 Task: Show the activity dashboard of "Digital Experience".
Action: Mouse moved to (977, 73)
Screenshot: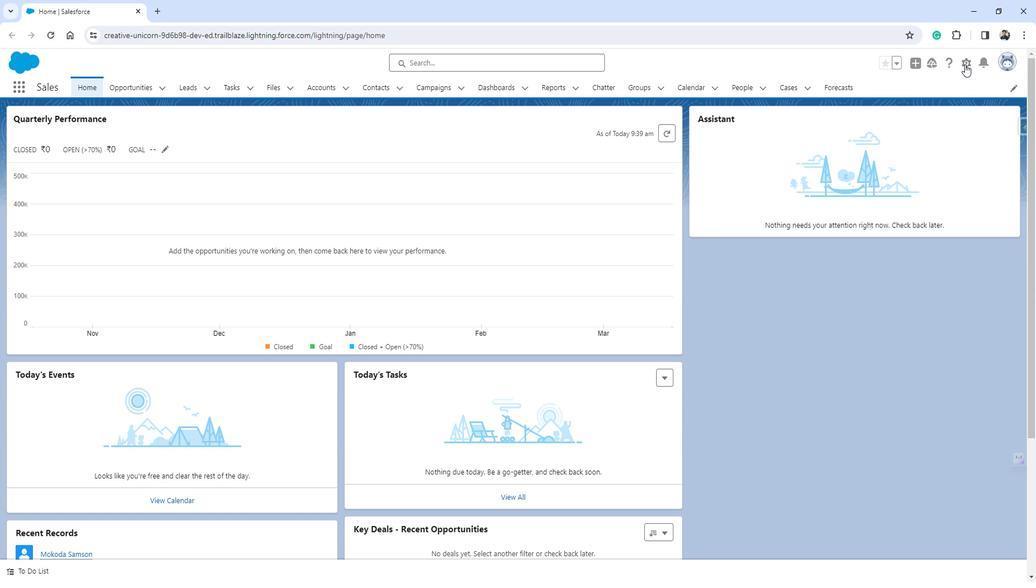
Action: Mouse pressed left at (977, 73)
Screenshot: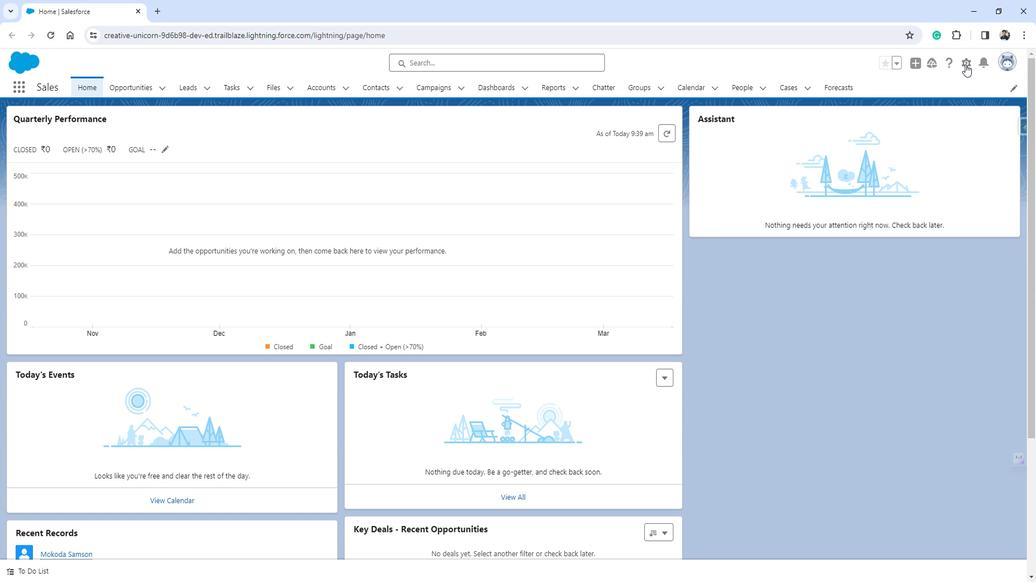 
Action: Mouse moved to (935, 93)
Screenshot: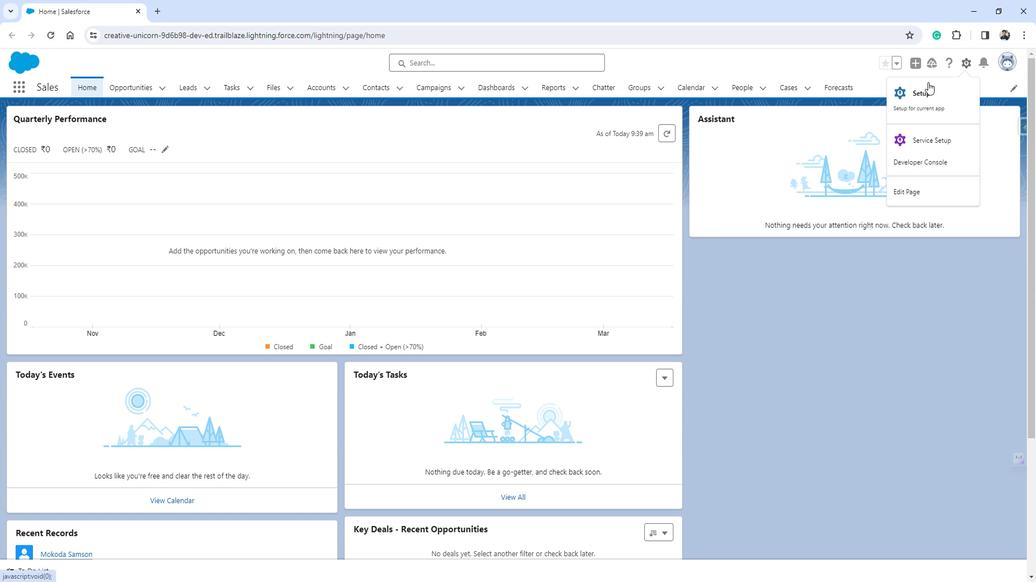 
Action: Mouse pressed left at (935, 93)
Screenshot: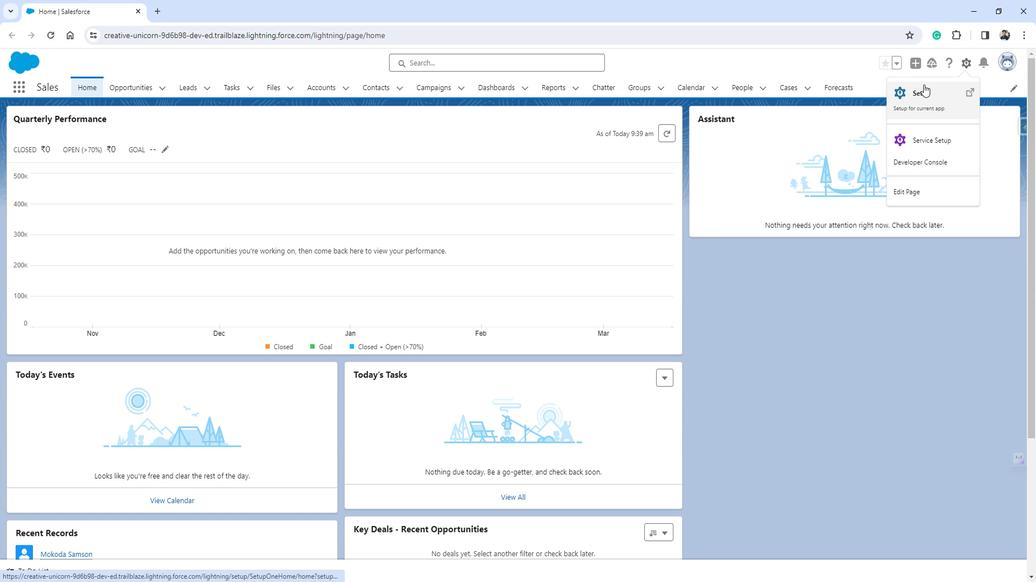 
Action: Mouse moved to (55, 365)
Screenshot: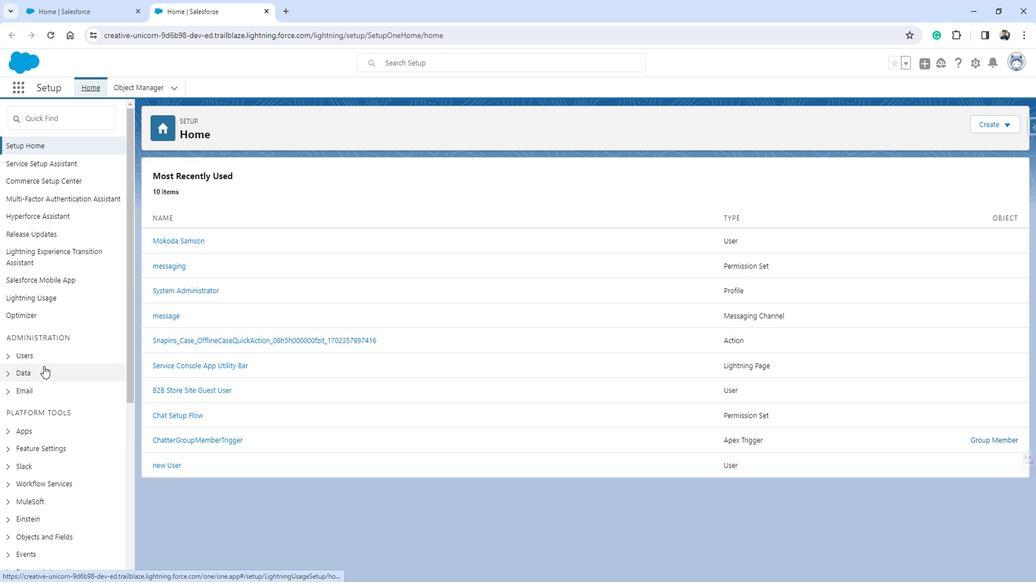 
Action: Mouse scrolled (55, 364) with delta (0, 0)
Screenshot: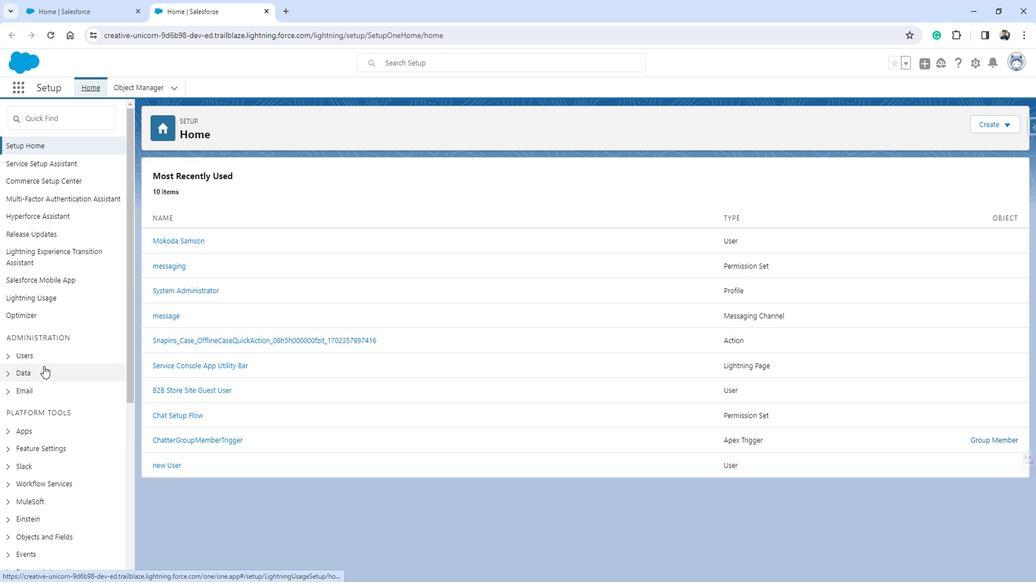 
Action: Mouse scrolled (55, 364) with delta (0, 0)
Screenshot: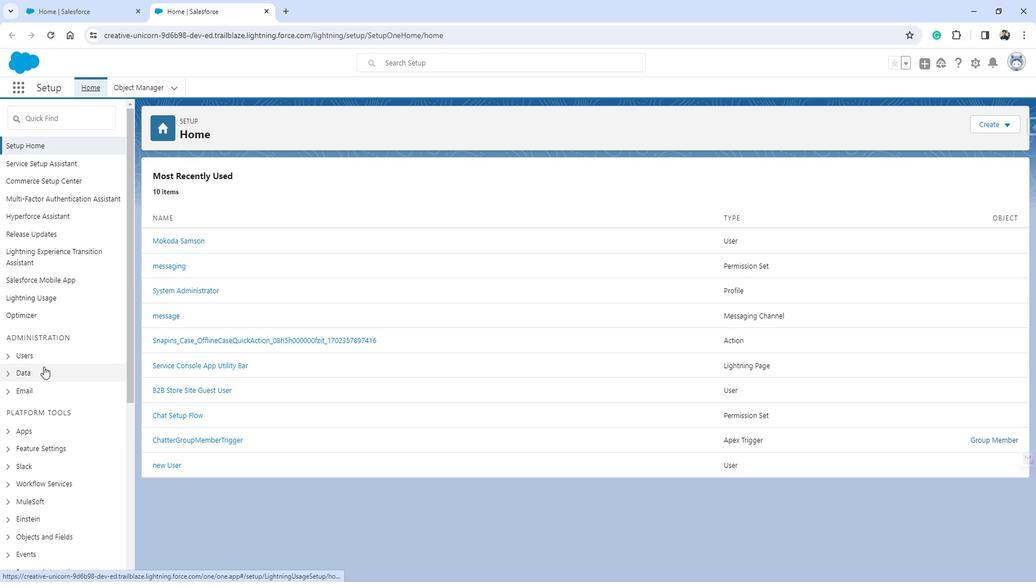 
Action: Mouse scrolled (55, 364) with delta (0, 0)
Screenshot: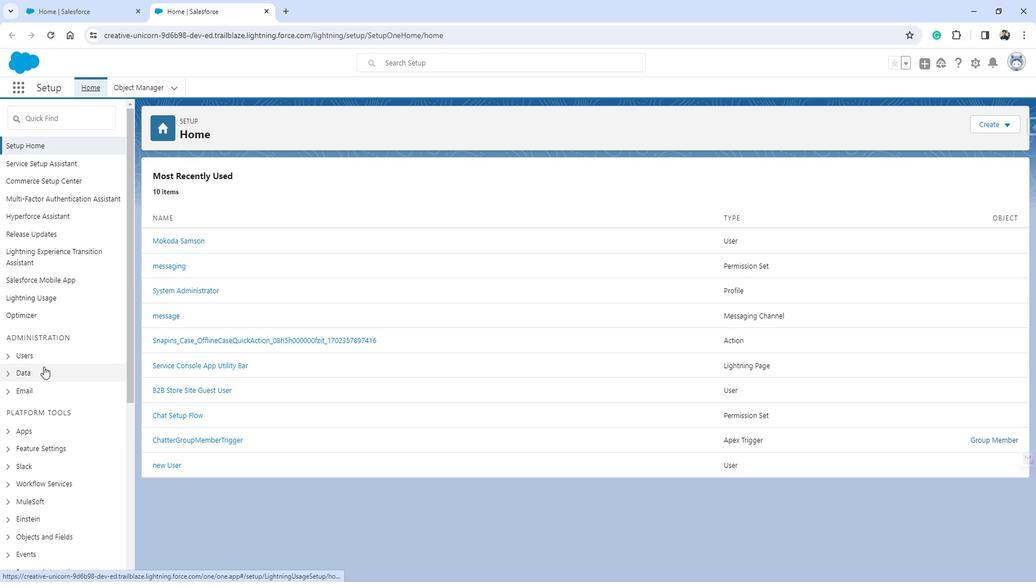 
Action: Mouse scrolled (55, 364) with delta (0, 0)
Screenshot: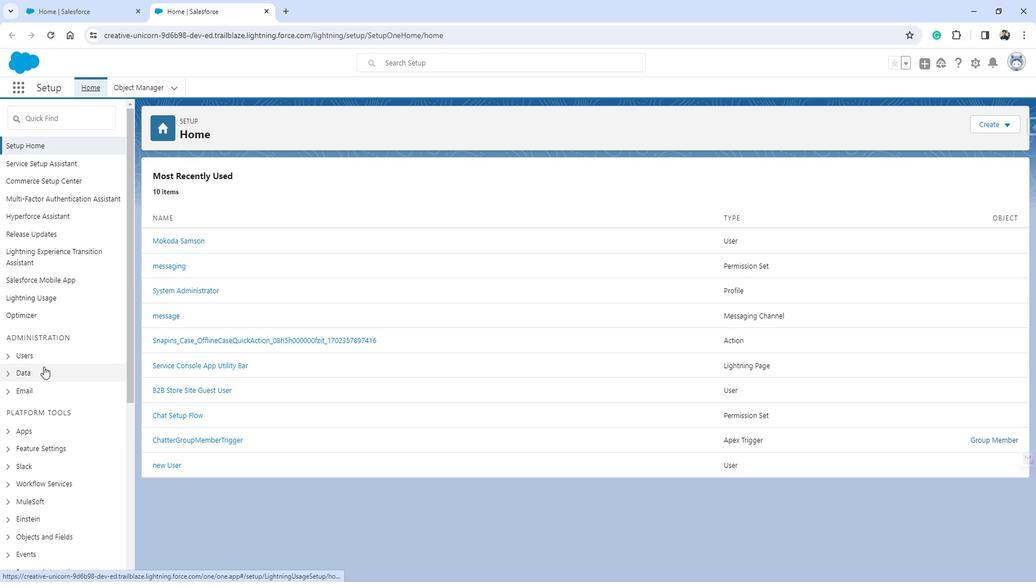 
Action: Mouse moved to (21, 228)
Screenshot: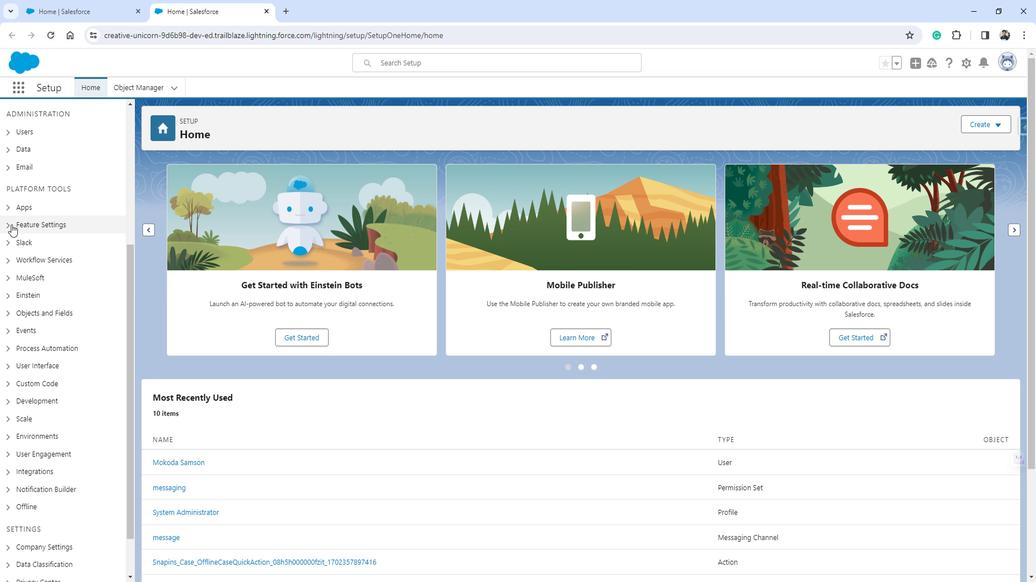 
Action: Mouse pressed left at (21, 228)
Screenshot: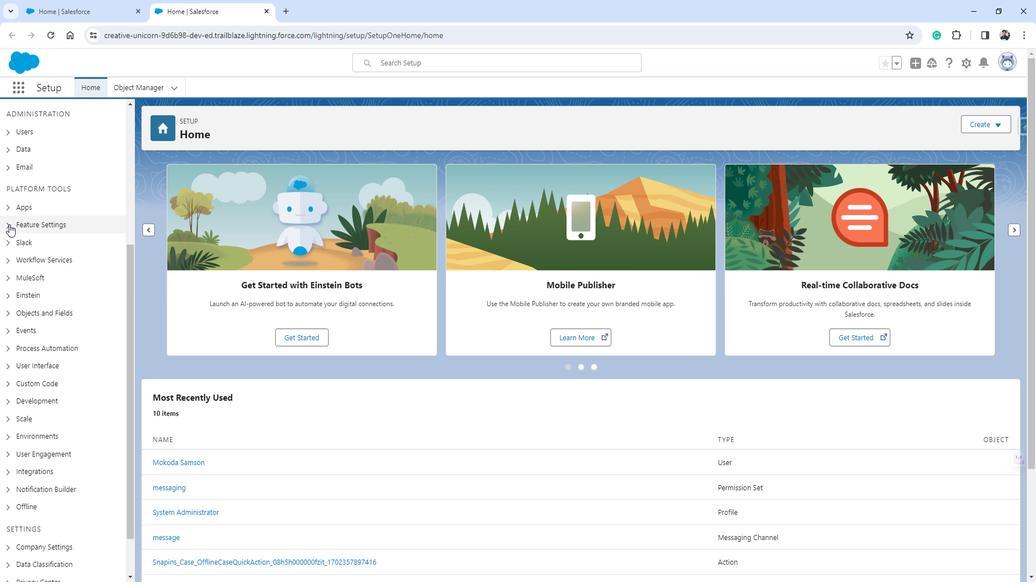 
Action: Mouse moved to (49, 336)
Screenshot: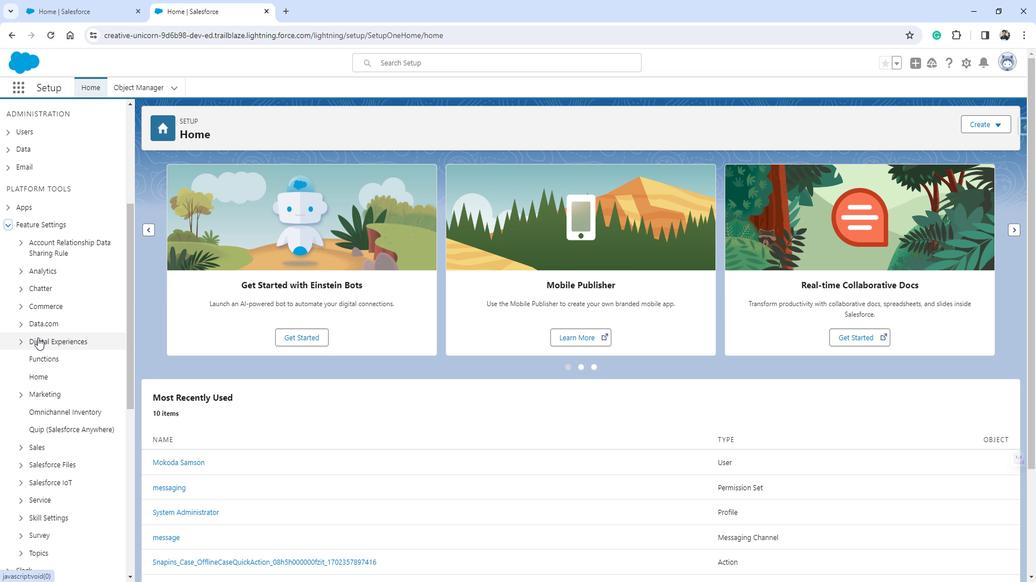 
Action: Mouse pressed left at (49, 336)
Screenshot: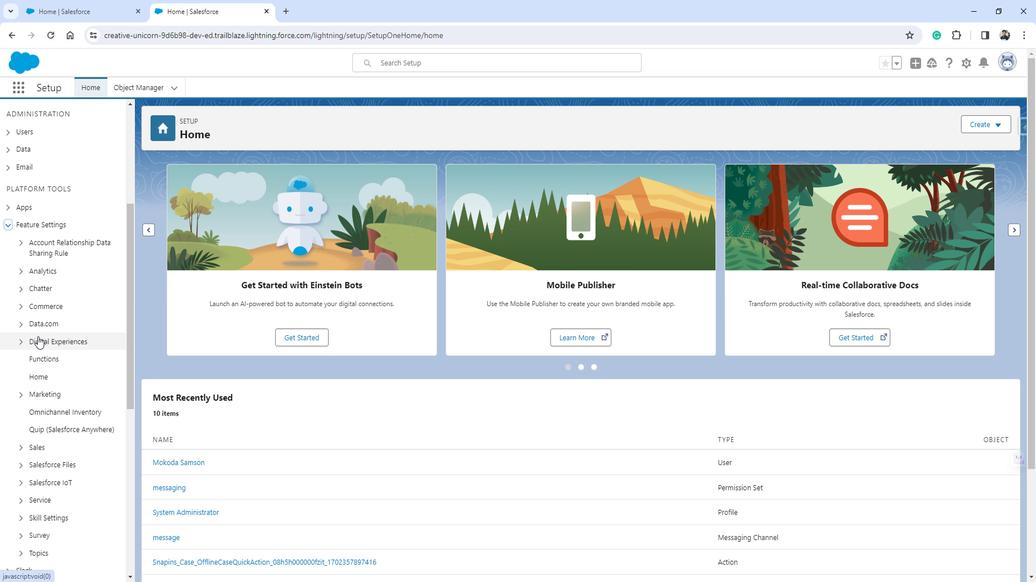 
Action: Mouse moved to (60, 357)
Screenshot: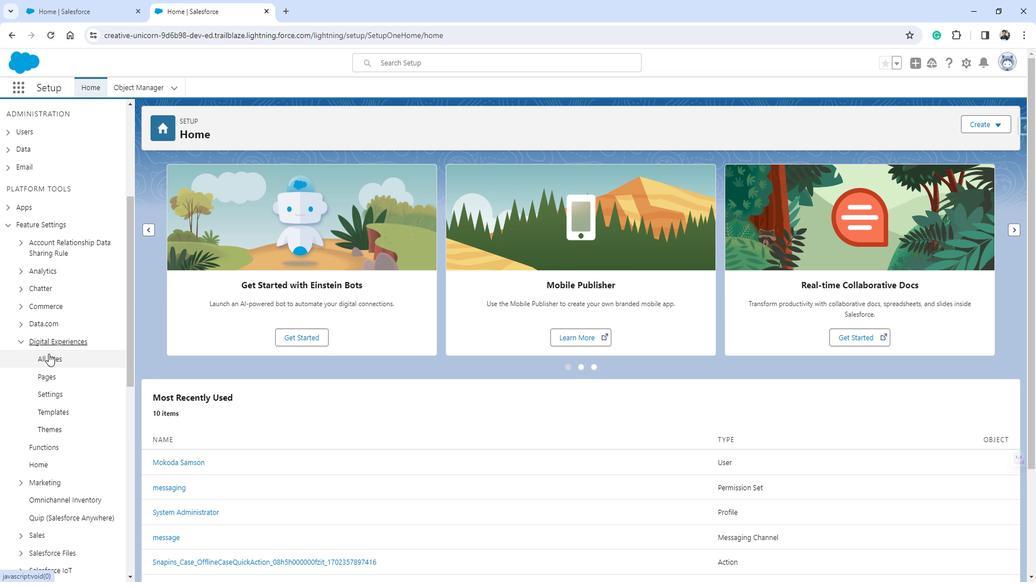 
Action: Mouse pressed left at (60, 357)
Screenshot: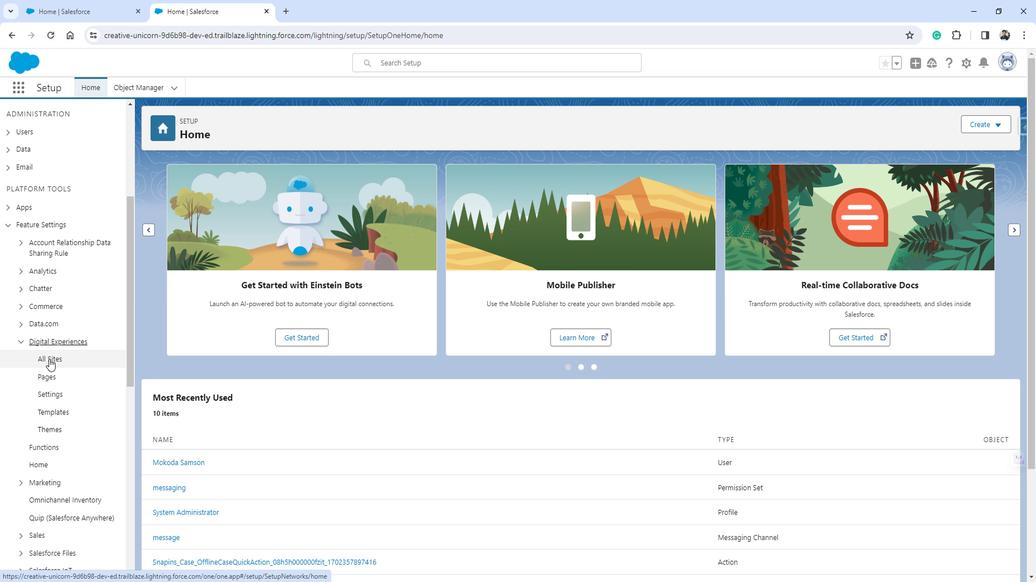 
Action: Mouse moved to (178, 333)
Screenshot: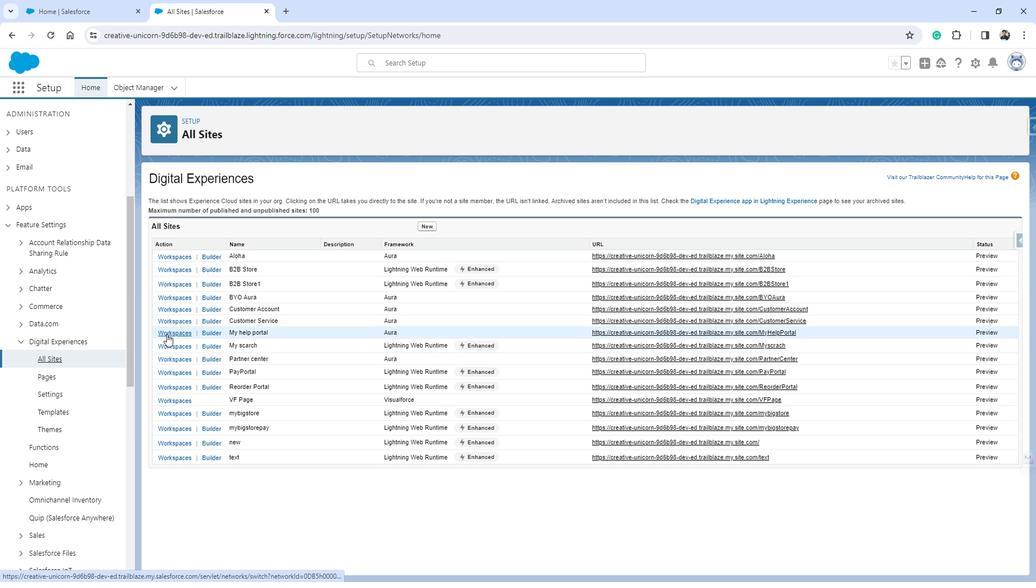 
Action: Mouse pressed left at (178, 333)
Screenshot: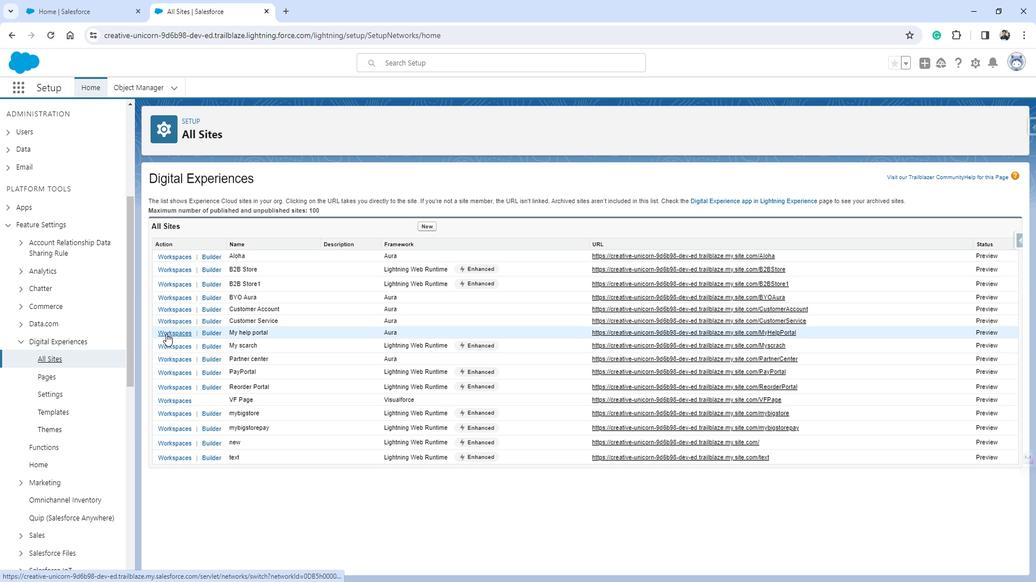 
Action: Mouse moved to (368, 351)
Screenshot: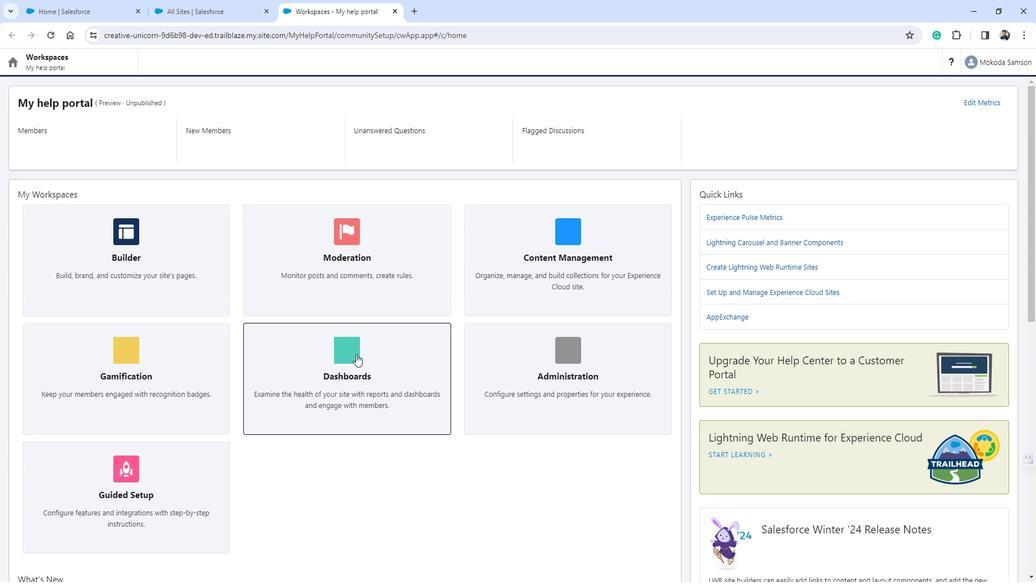 
Action: Mouse pressed left at (368, 351)
Screenshot: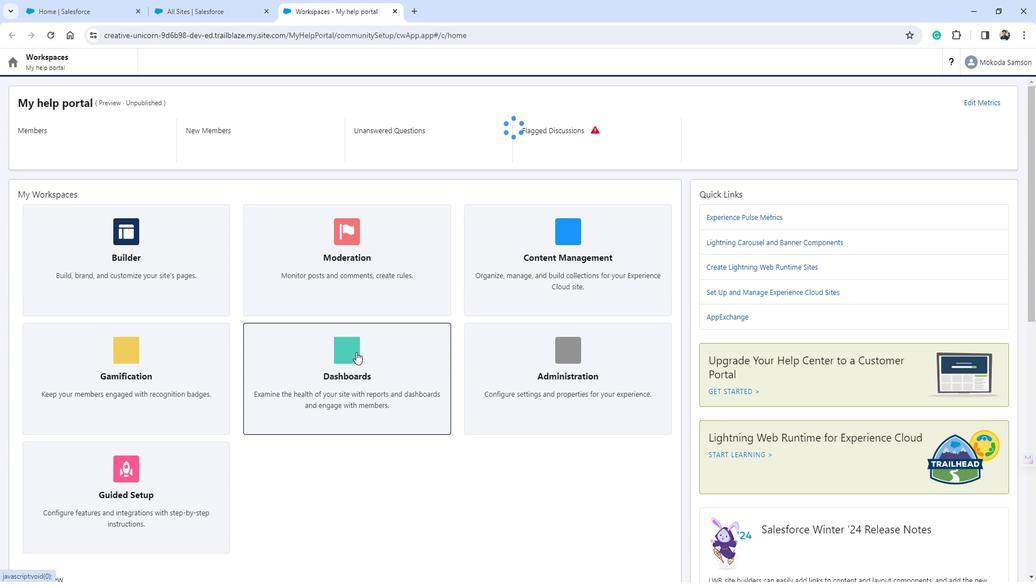 
Action: Mouse moved to (217, 82)
Screenshot: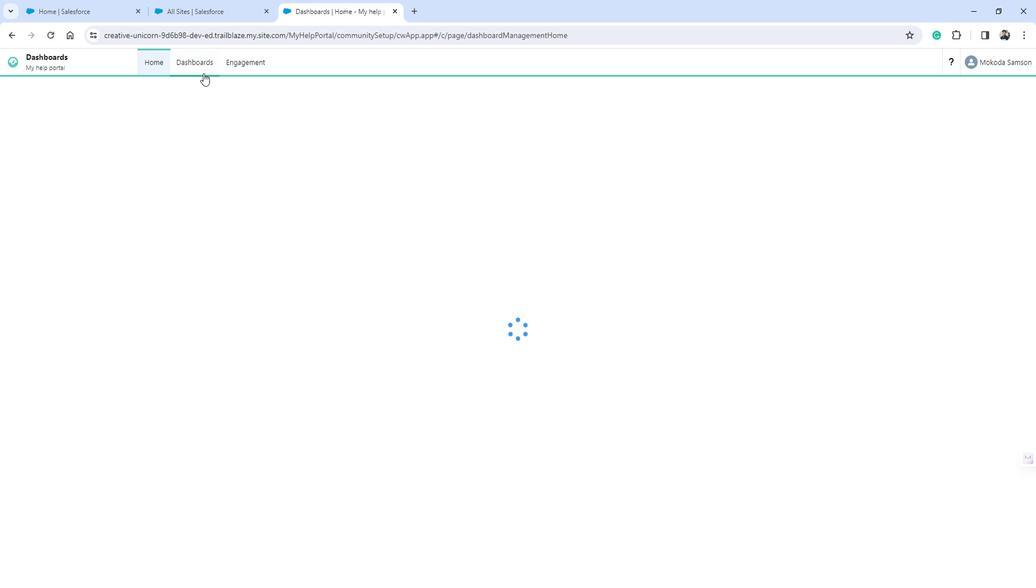 
Action: Mouse pressed left at (217, 82)
Screenshot: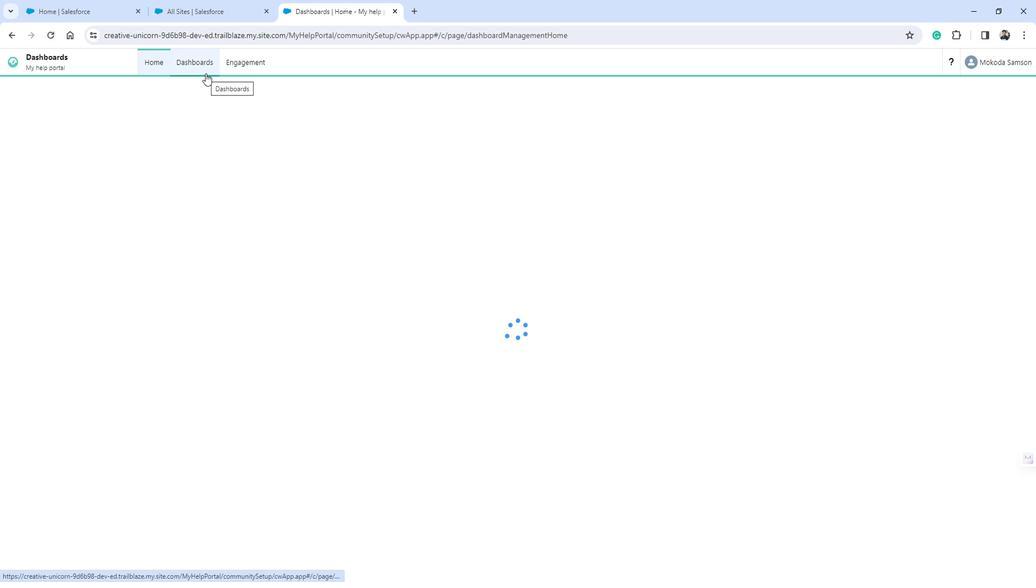 
Action: Mouse moved to (71, 136)
Screenshot: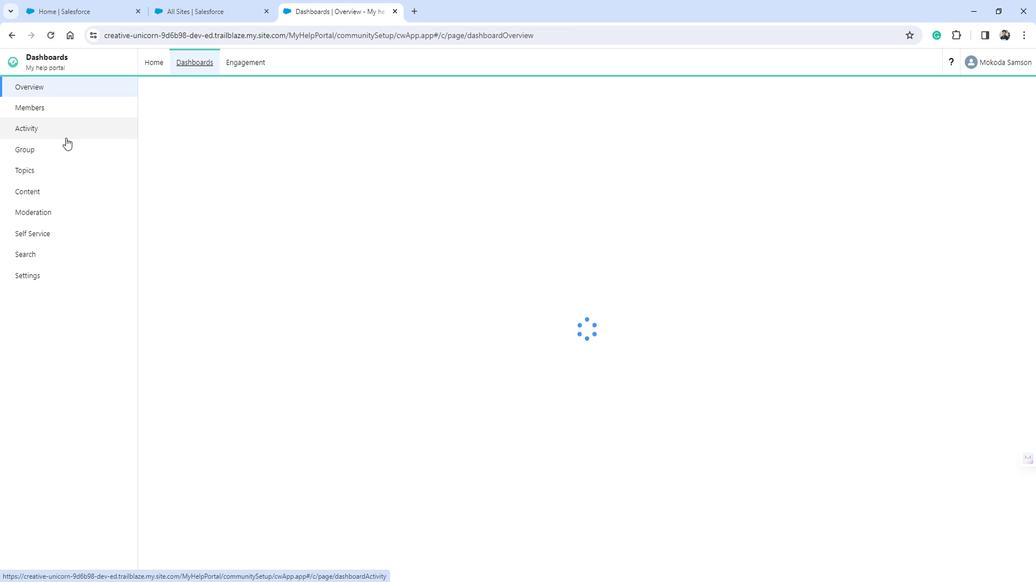 
Action: Mouse pressed left at (71, 136)
Screenshot: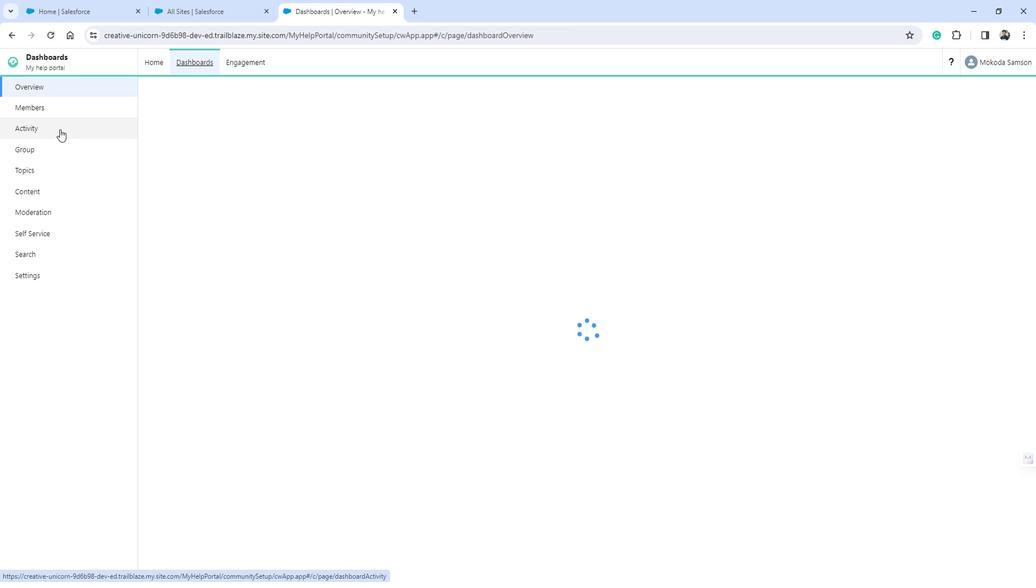 
Action: Mouse moved to (568, 340)
Screenshot: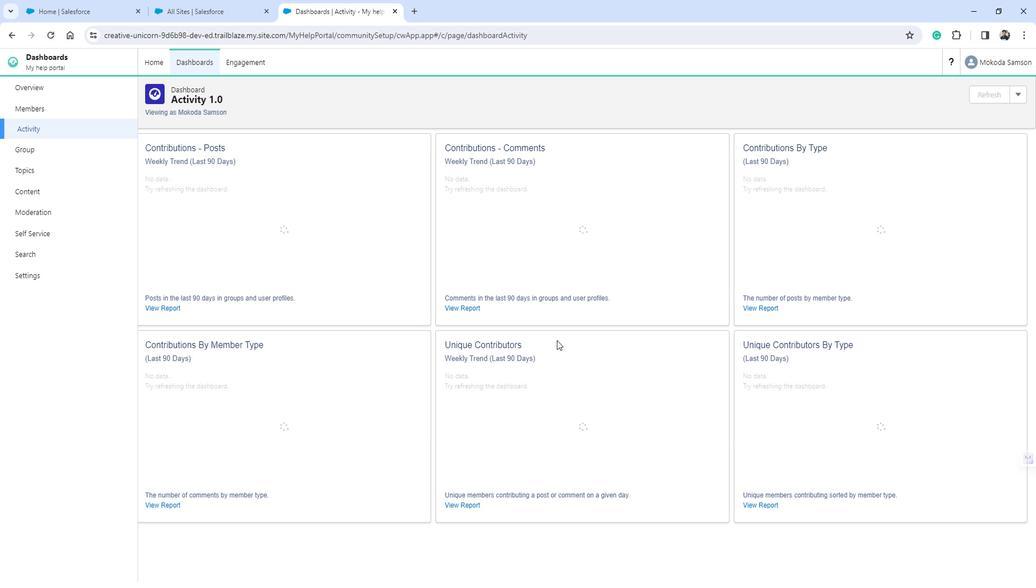 
